 Task: Filter people with the keyword First name.
Action: Mouse moved to (341, 76)
Screenshot: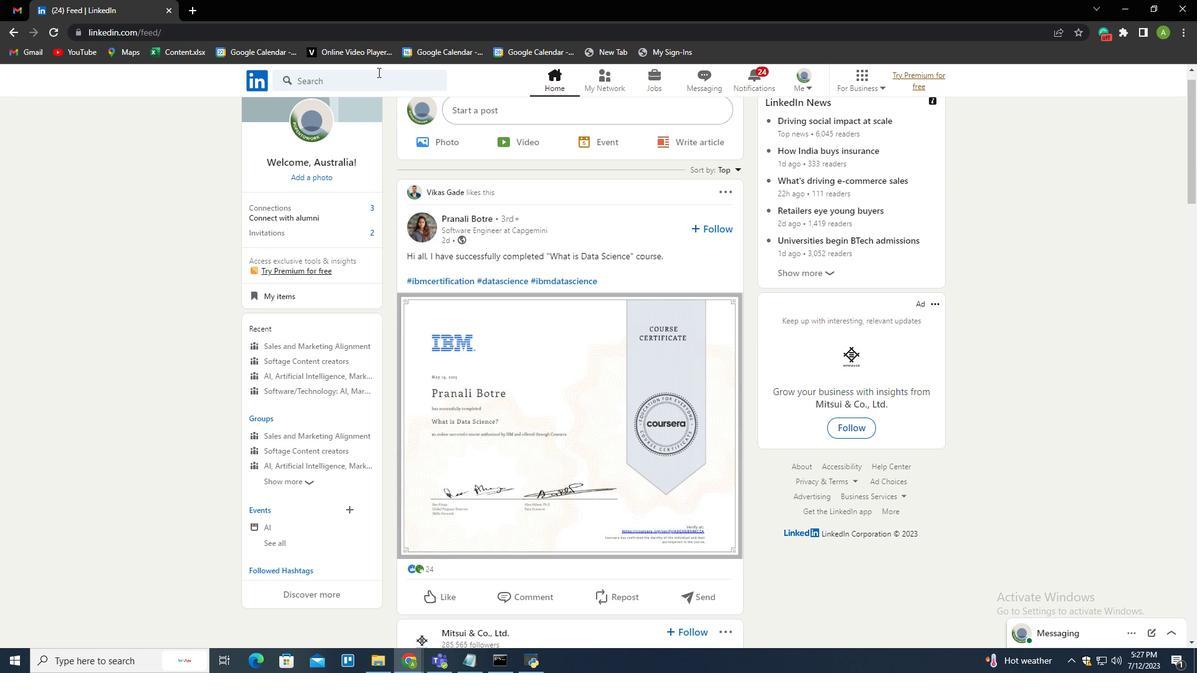 
Action: Mouse pressed left at (341, 76)
Screenshot: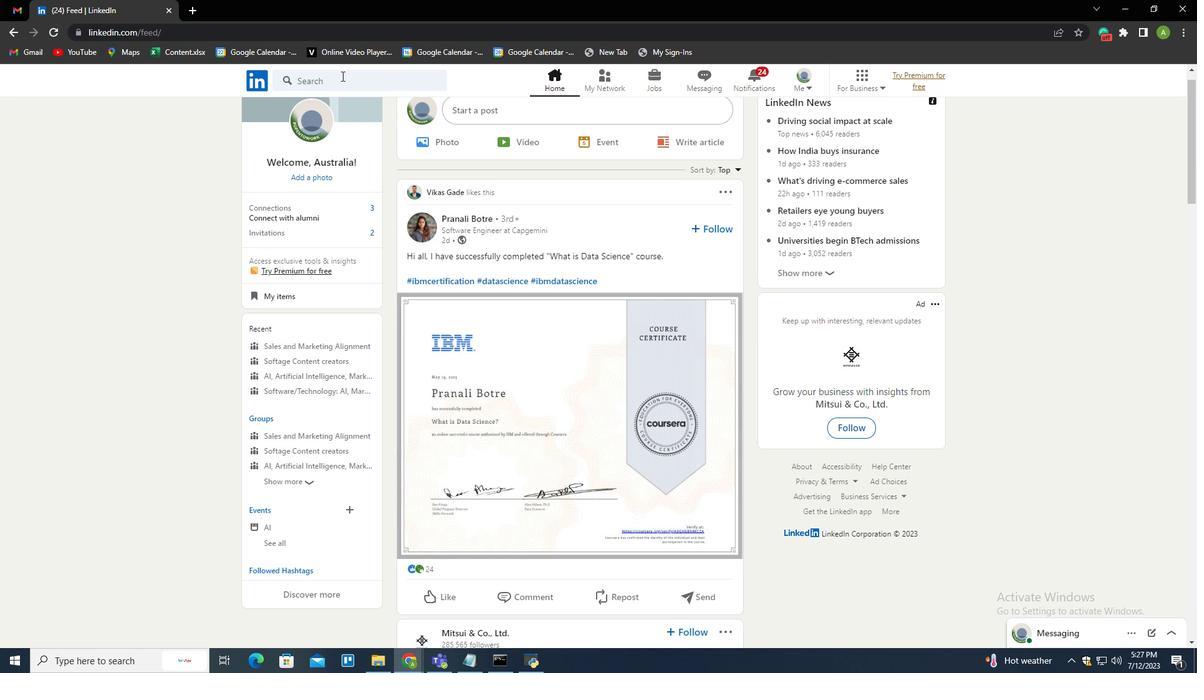 
Action: Mouse moved to (329, 183)
Screenshot: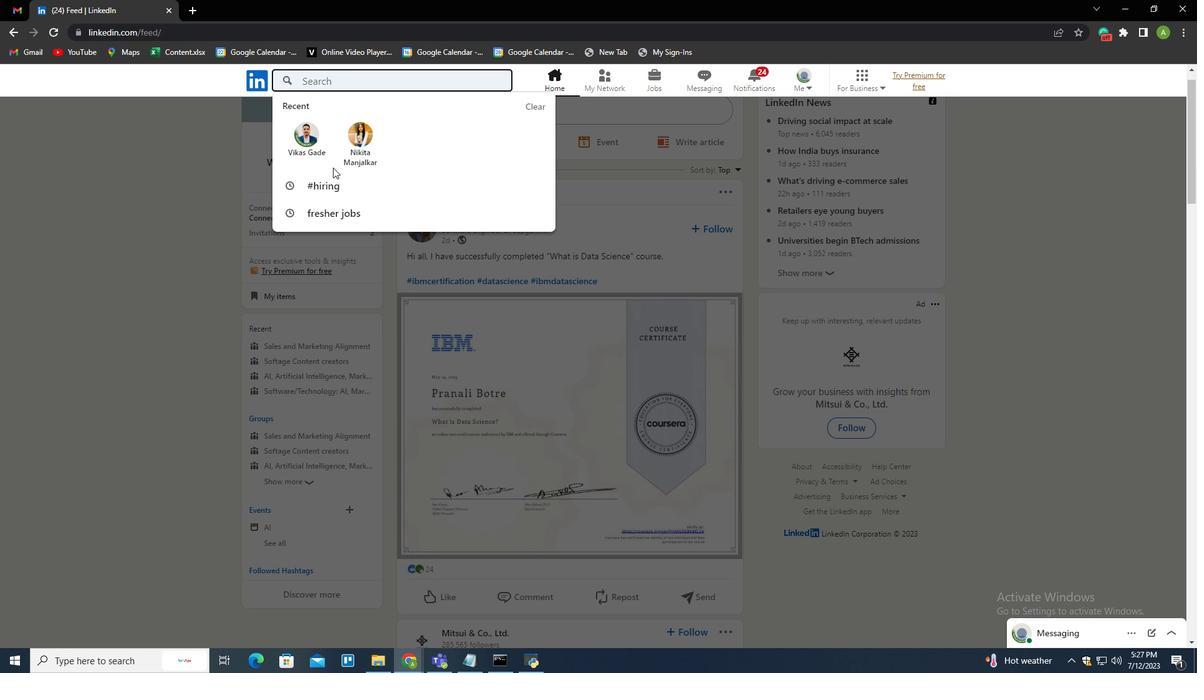 
Action: Mouse pressed left at (329, 183)
Screenshot: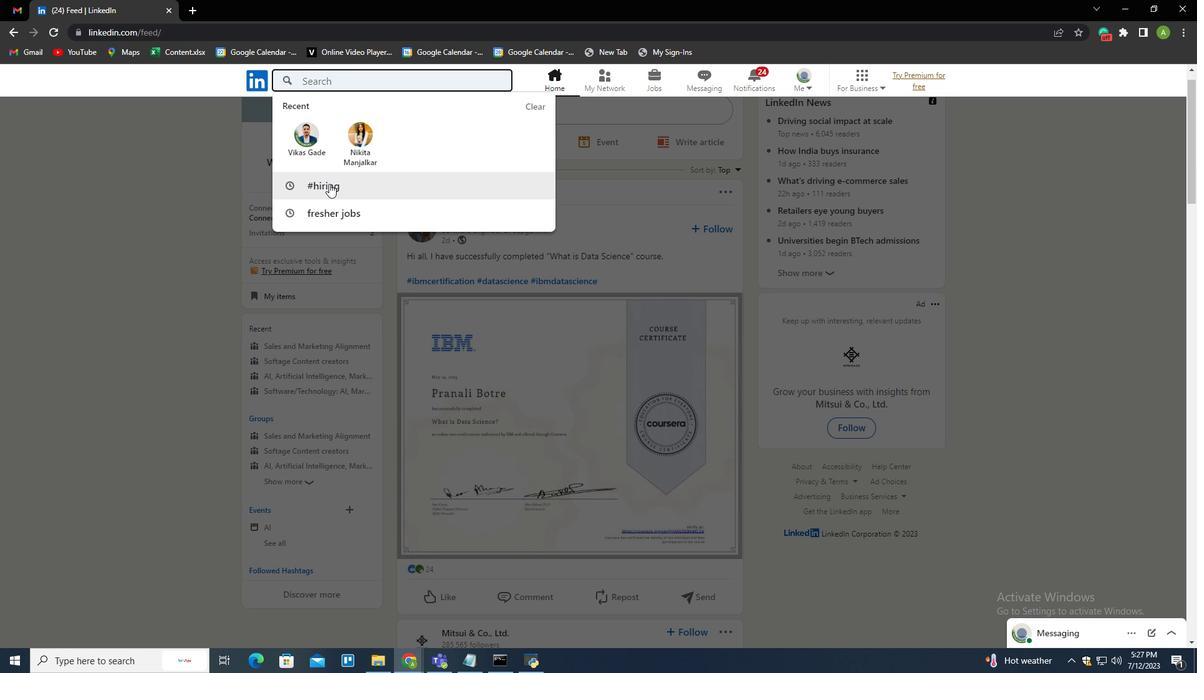 
Action: Mouse moved to (490, 111)
Screenshot: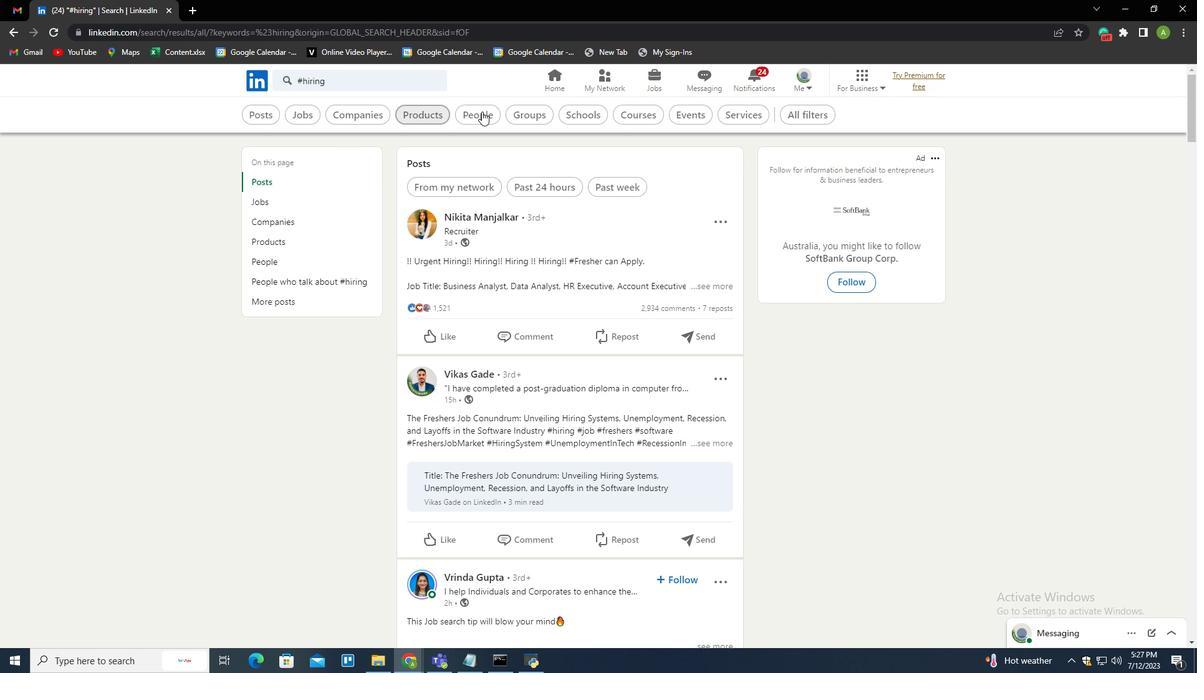 
Action: Mouse pressed left at (490, 111)
Screenshot: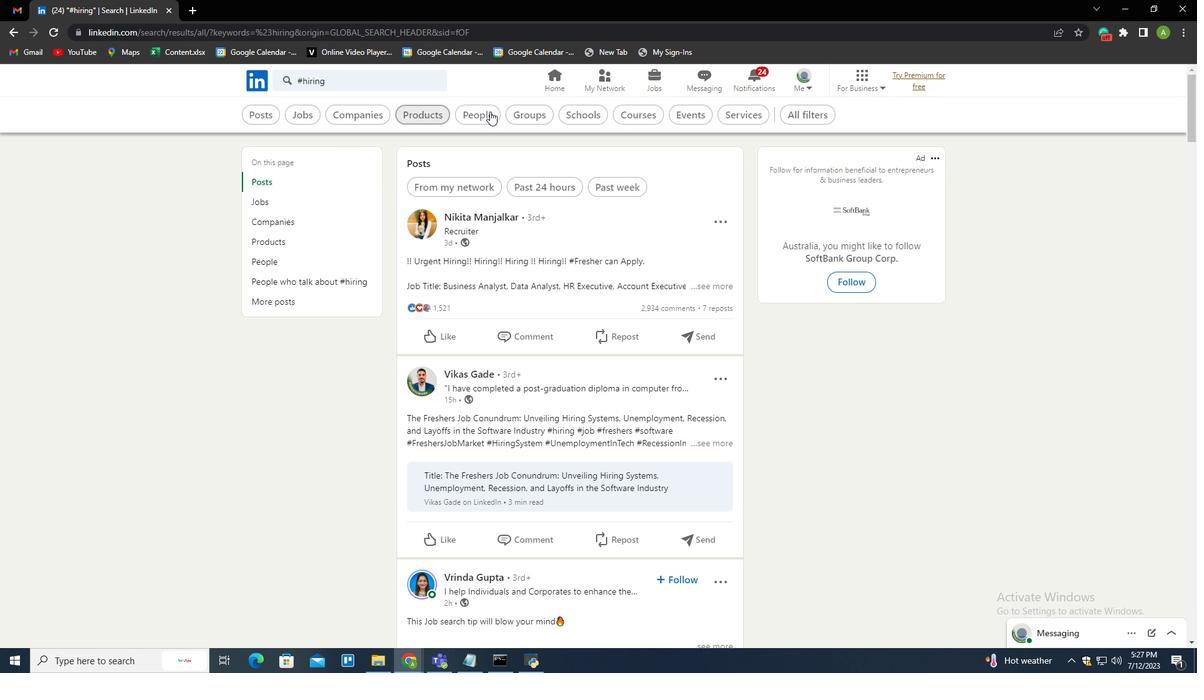 
Action: Mouse moved to (622, 114)
Screenshot: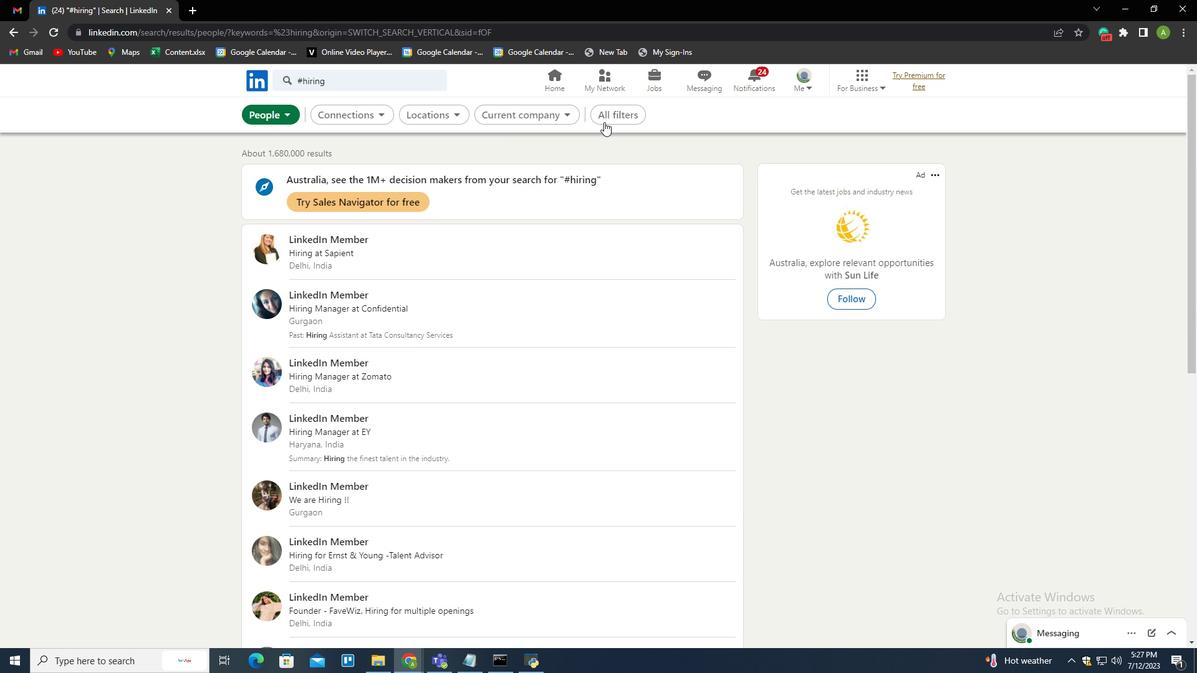 
Action: Mouse pressed left at (622, 114)
Screenshot: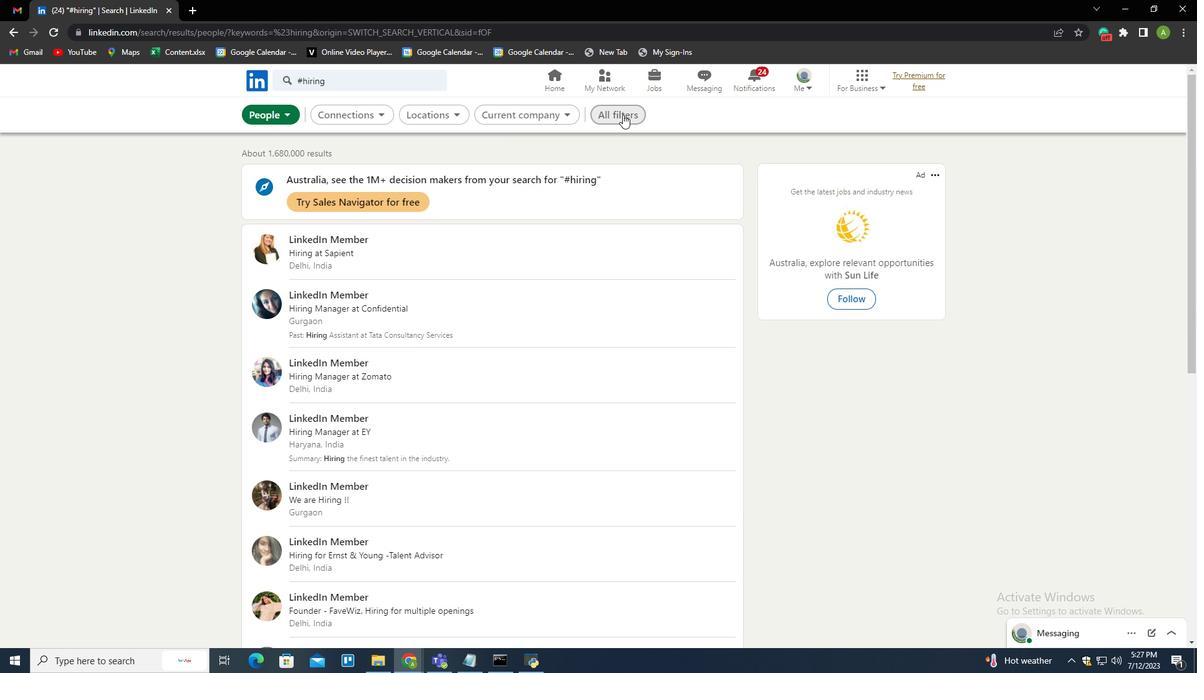 
Action: Mouse moved to (977, 441)
Screenshot: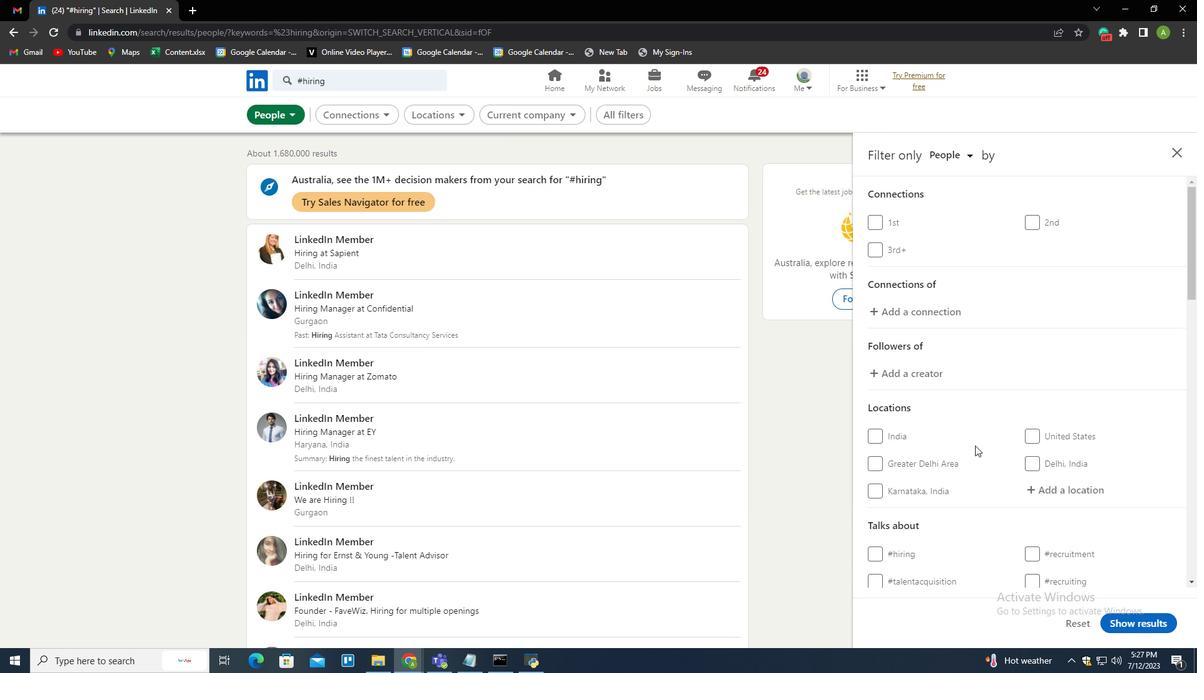 
Action: Mouse scrolled (977, 440) with delta (0, 0)
Screenshot: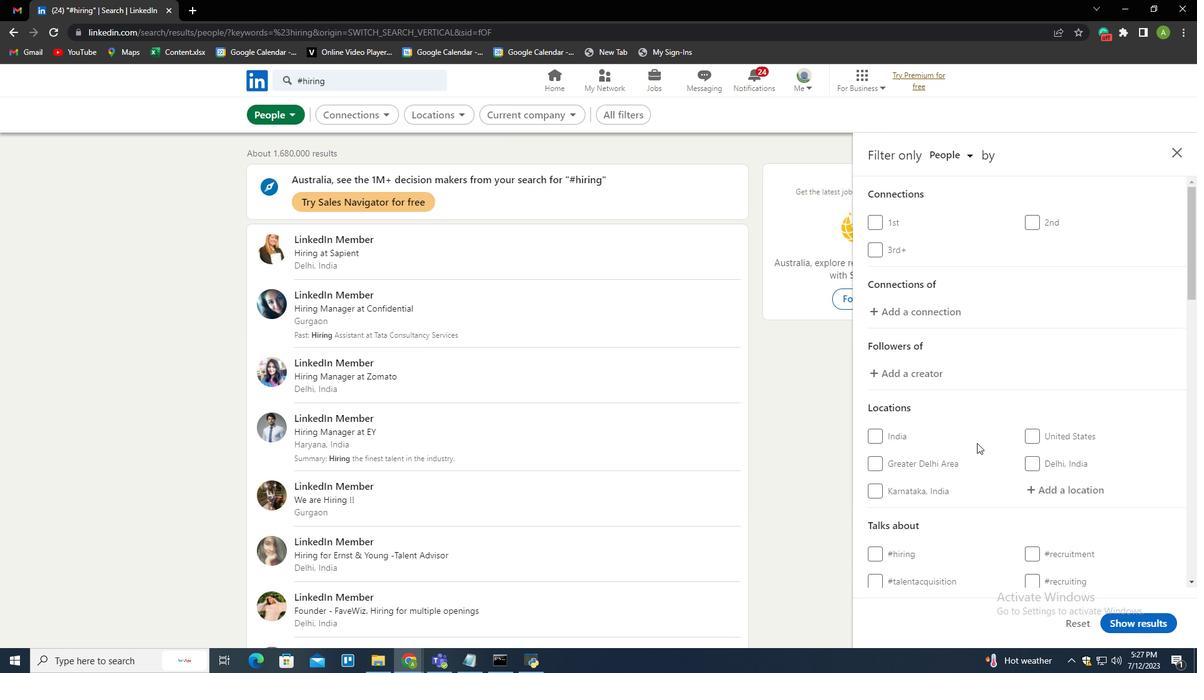 
Action: Mouse scrolled (977, 440) with delta (0, 0)
Screenshot: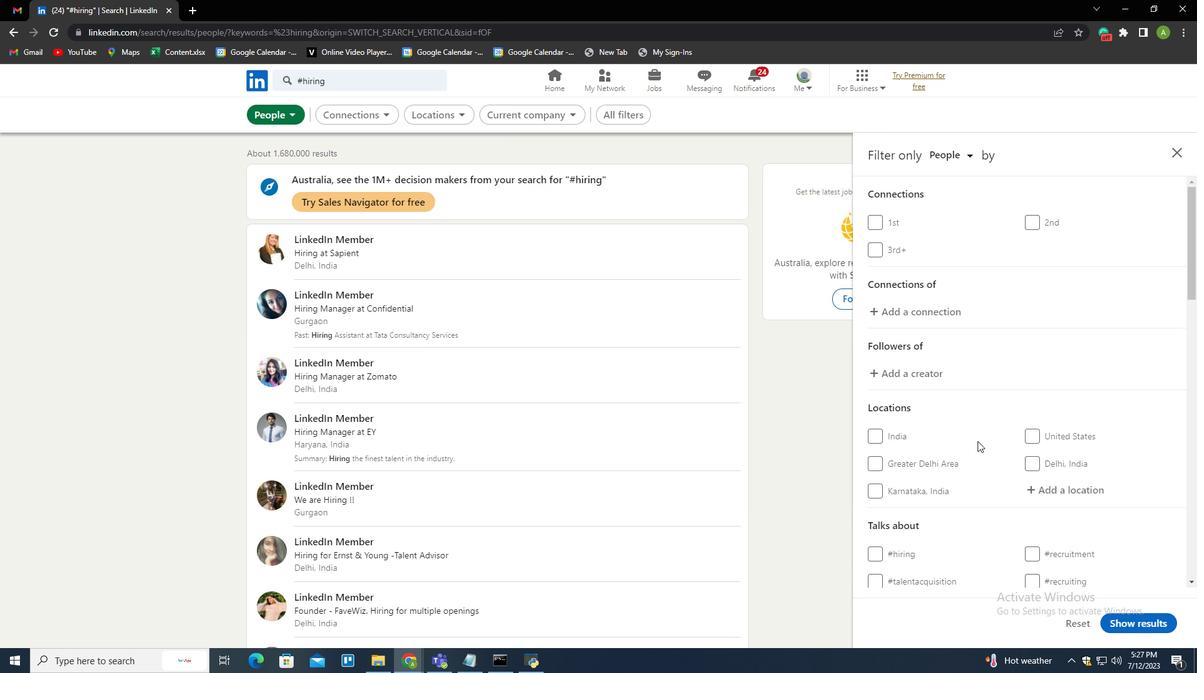 
Action: Mouse scrolled (977, 440) with delta (0, 0)
Screenshot: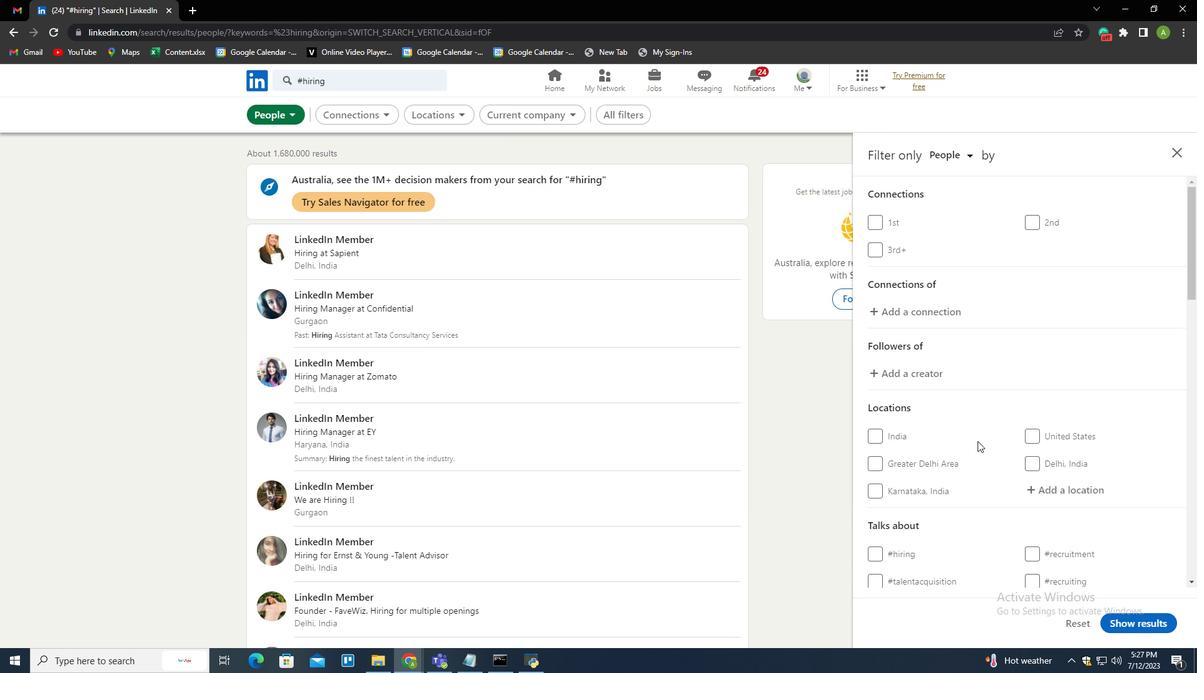 
Action: Mouse scrolled (977, 440) with delta (0, 0)
Screenshot: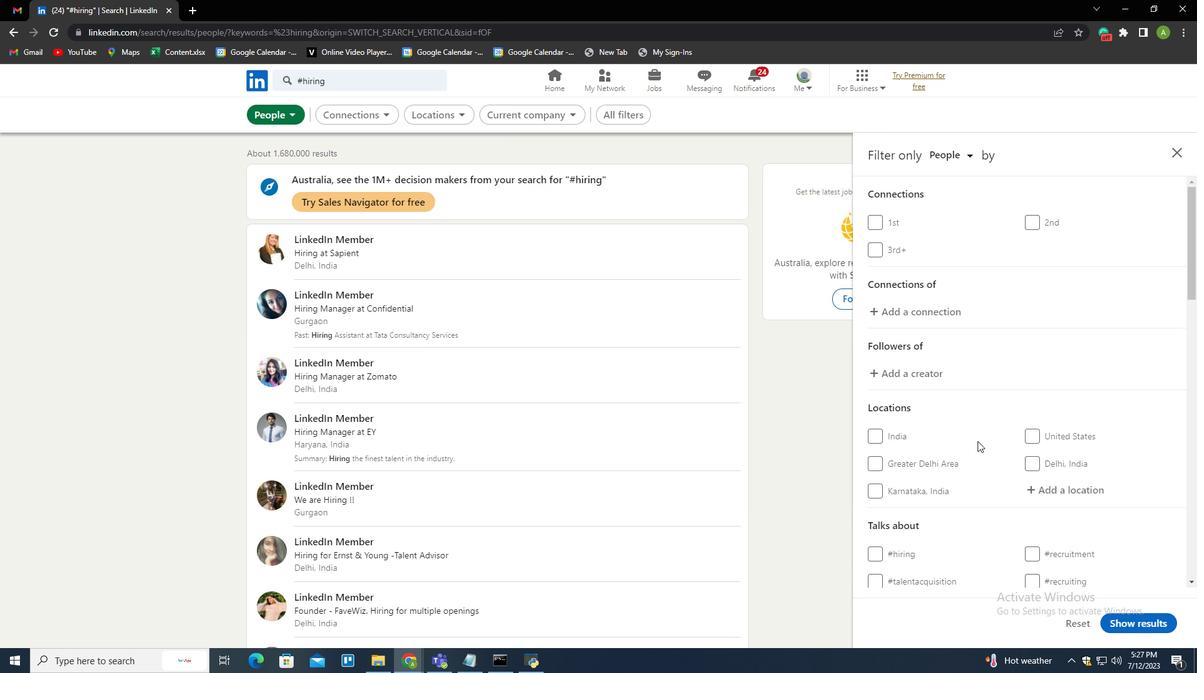 
Action: Mouse scrolled (977, 440) with delta (0, 0)
Screenshot: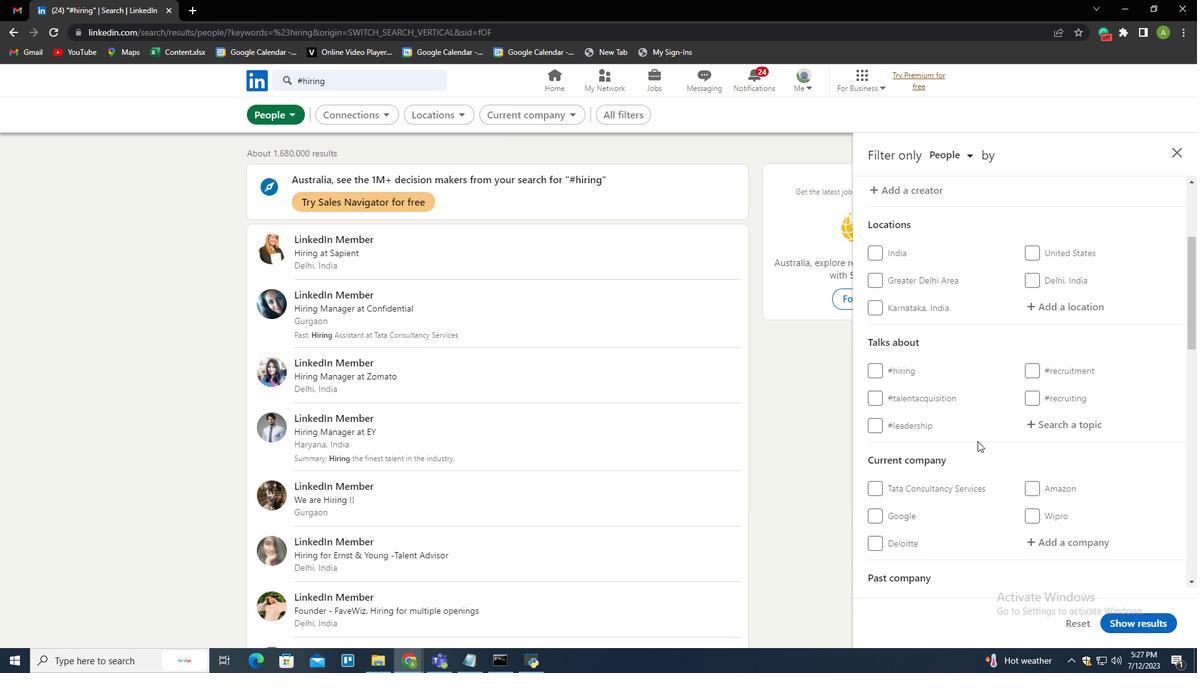 
Action: Mouse scrolled (977, 440) with delta (0, 0)
Screenshot: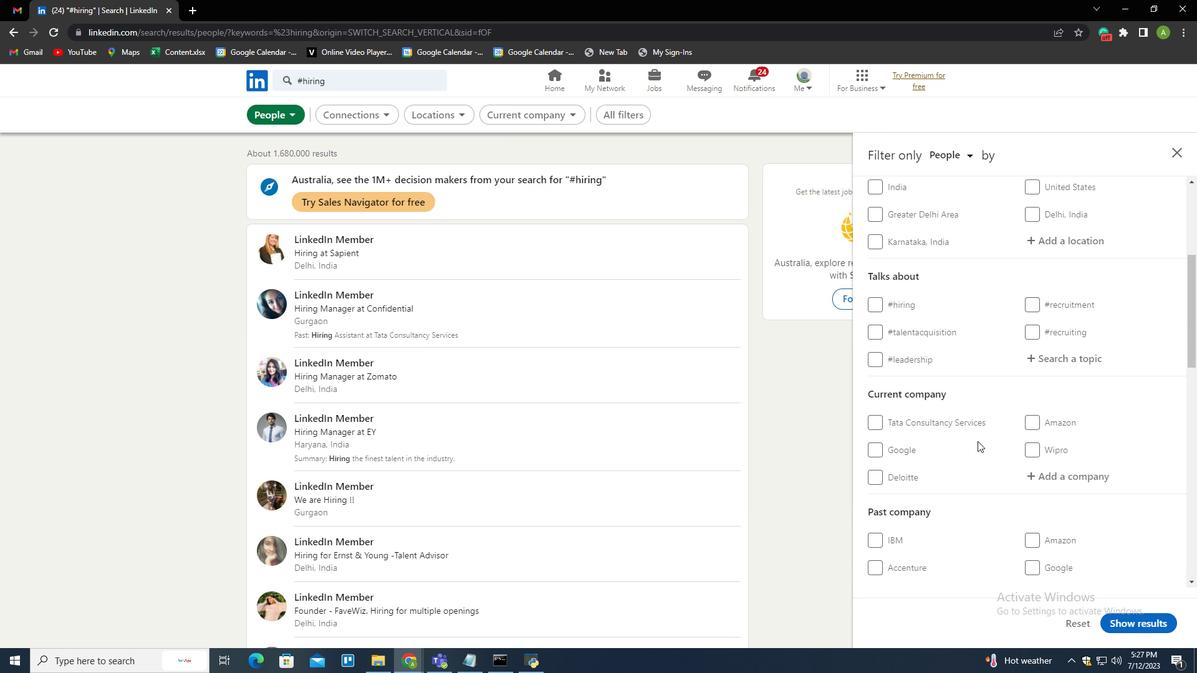 
Action: Mouse scrolled (977, 440) with delta (0, 0)
Screenshot: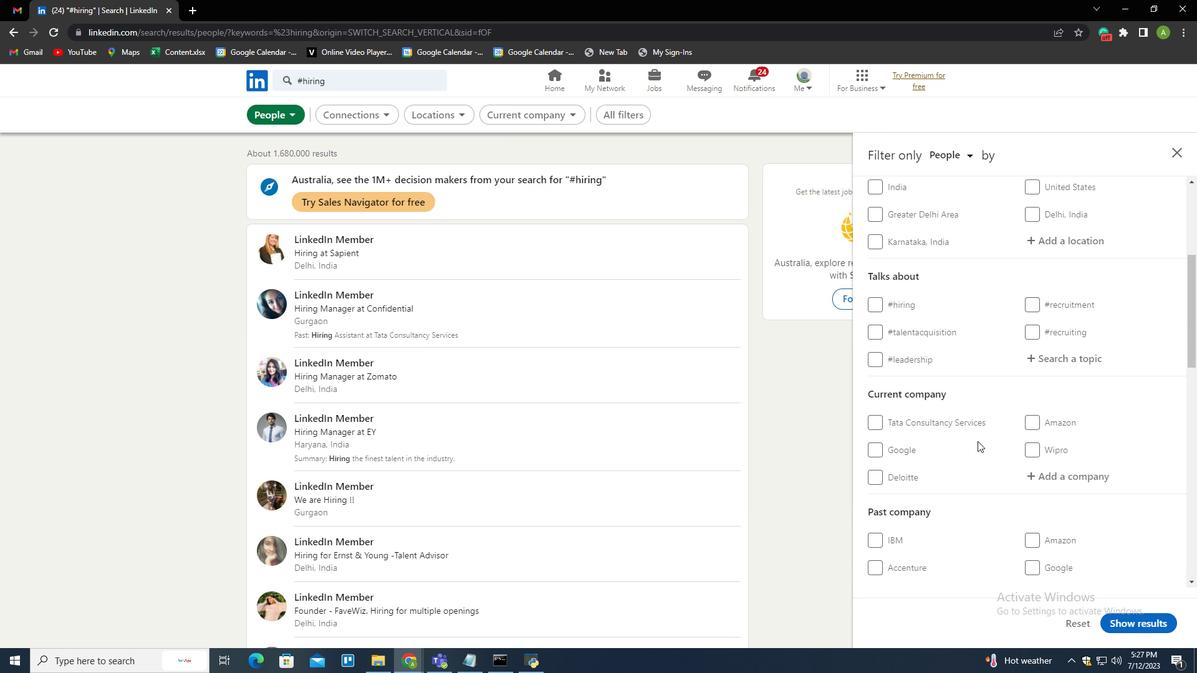 
Action: Mouse scrolled (977, 440) with delta (0, 0)
Screenshot: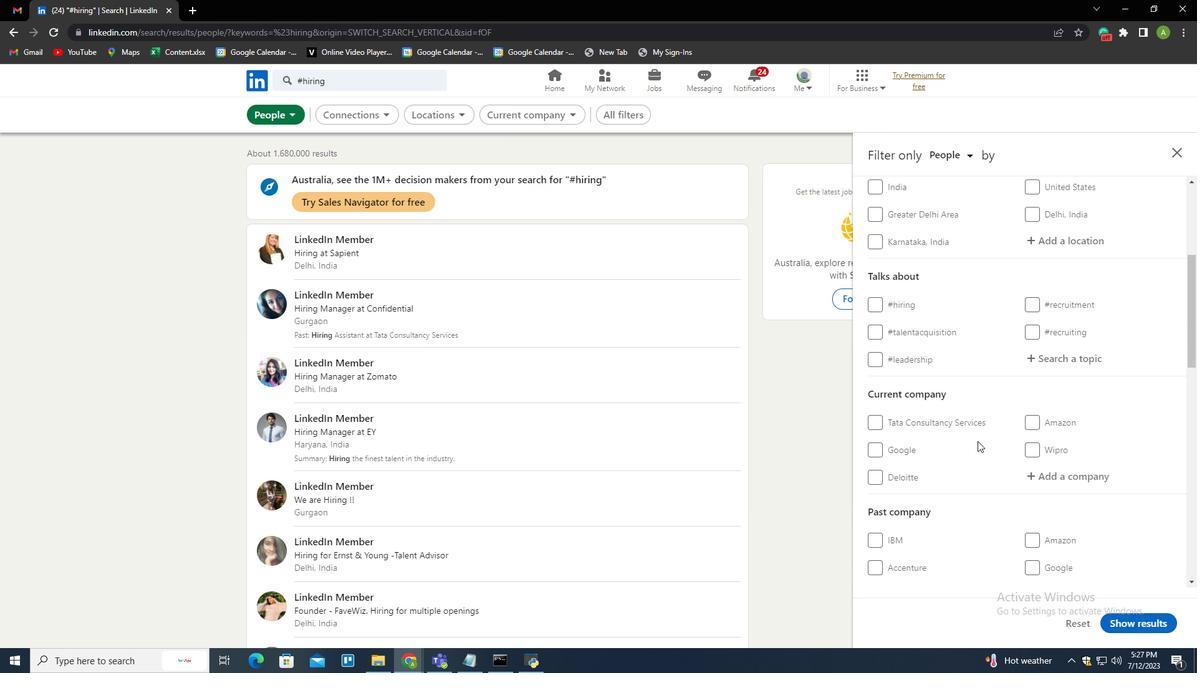 
Action: Mouse scrolled (977, 440) with delta (0, 0)
Screenshot: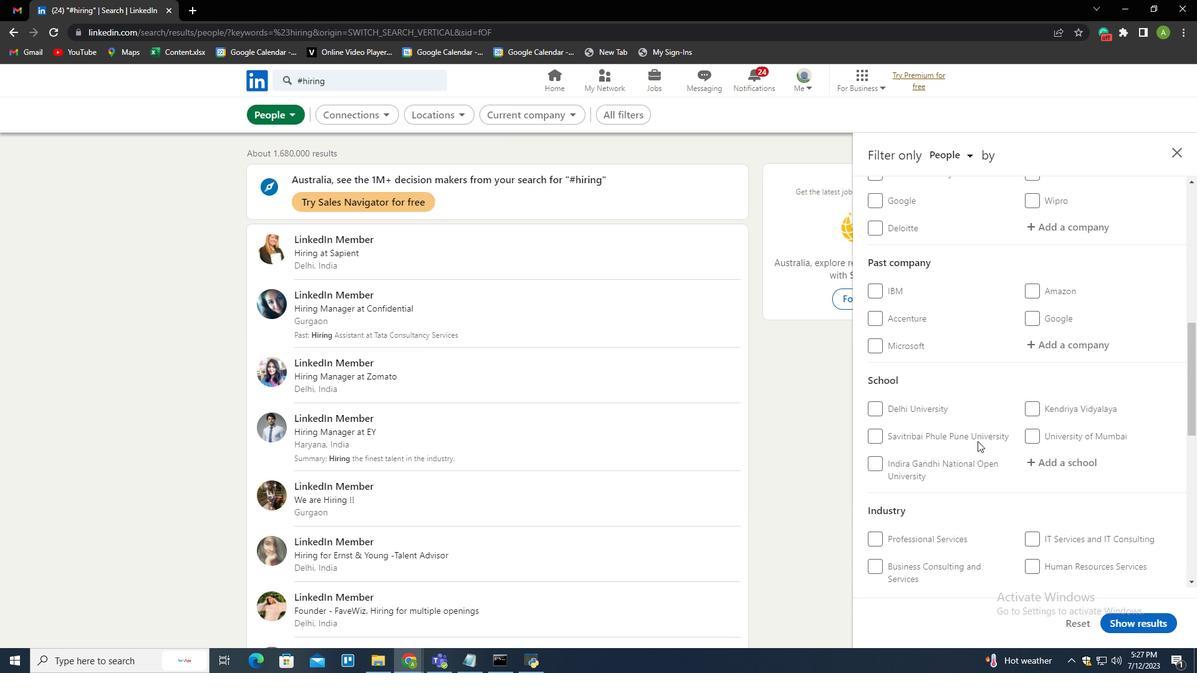 
Action: Mouse scrolled (977, 440) with delta (0, 0)
Screenshot: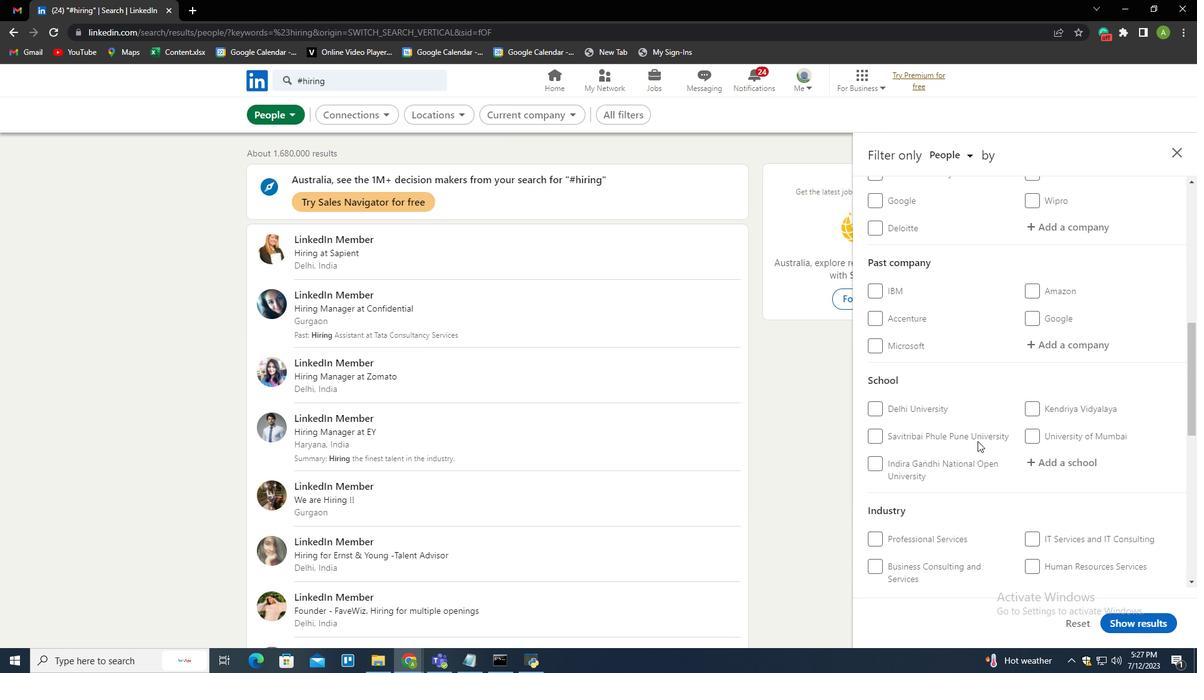 
Action: Mouse scrolled (977, 440) with delta (0, 0)
Screenshot: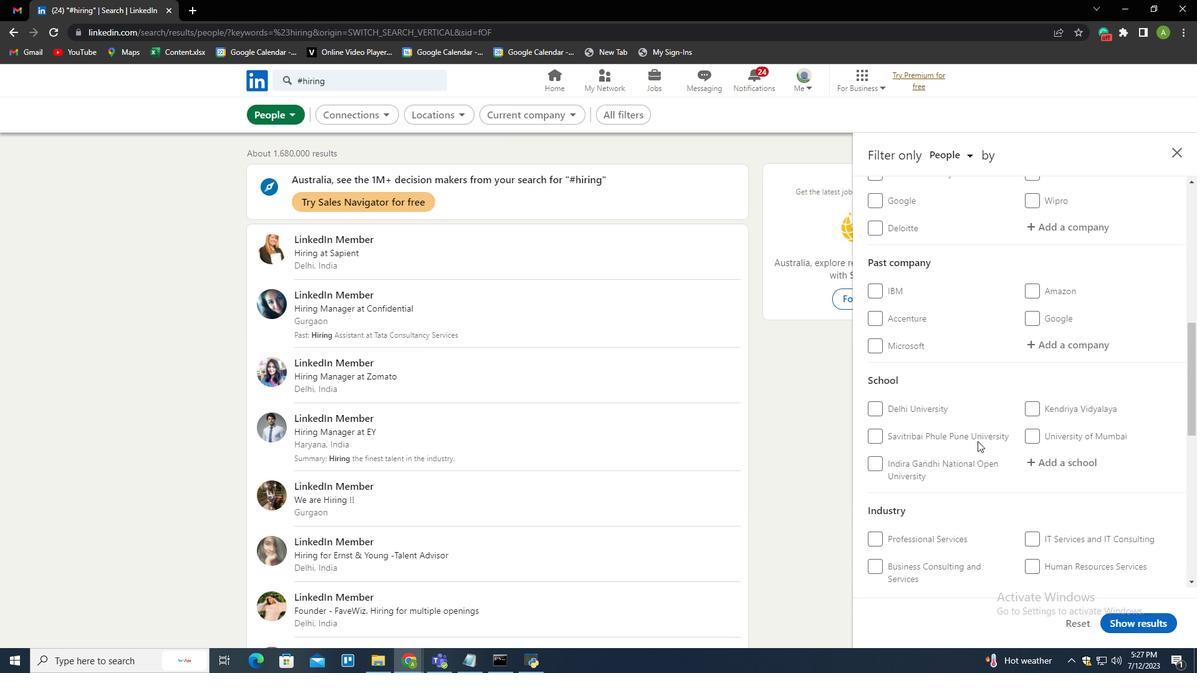 
Action: Mouse scrolled (977, 440) with delta (0, 0)
Screenshot: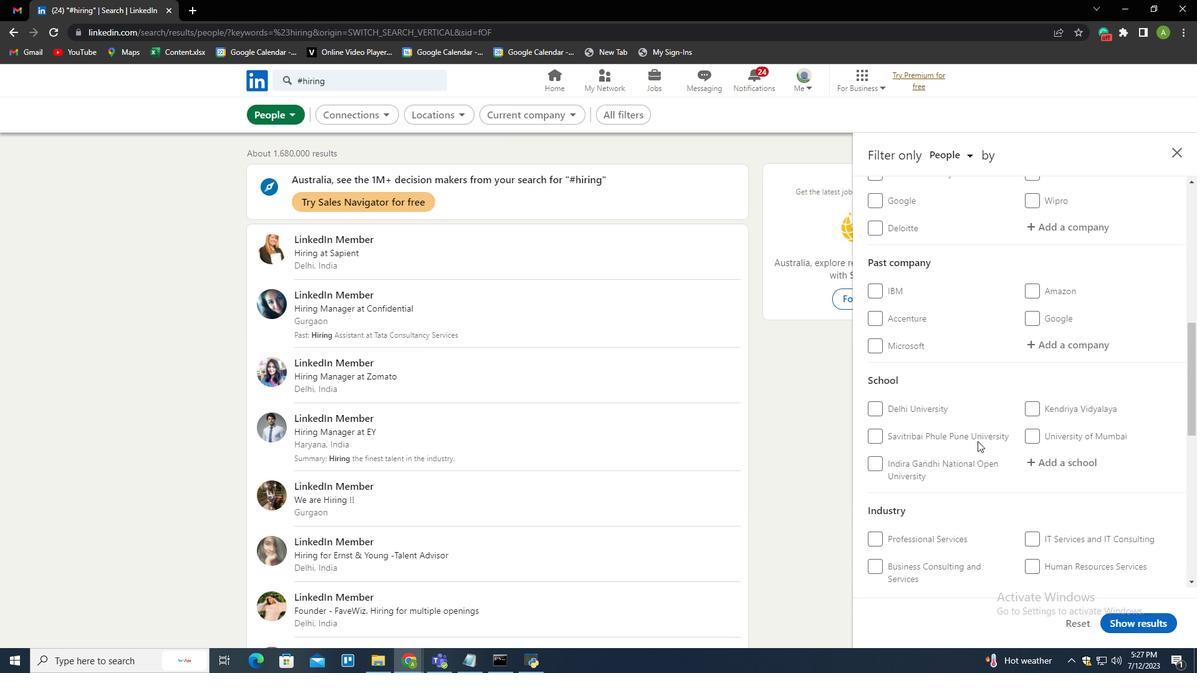 
Action: Mouse scrolled (977, 440) with delta (0, 0)
Screenshot: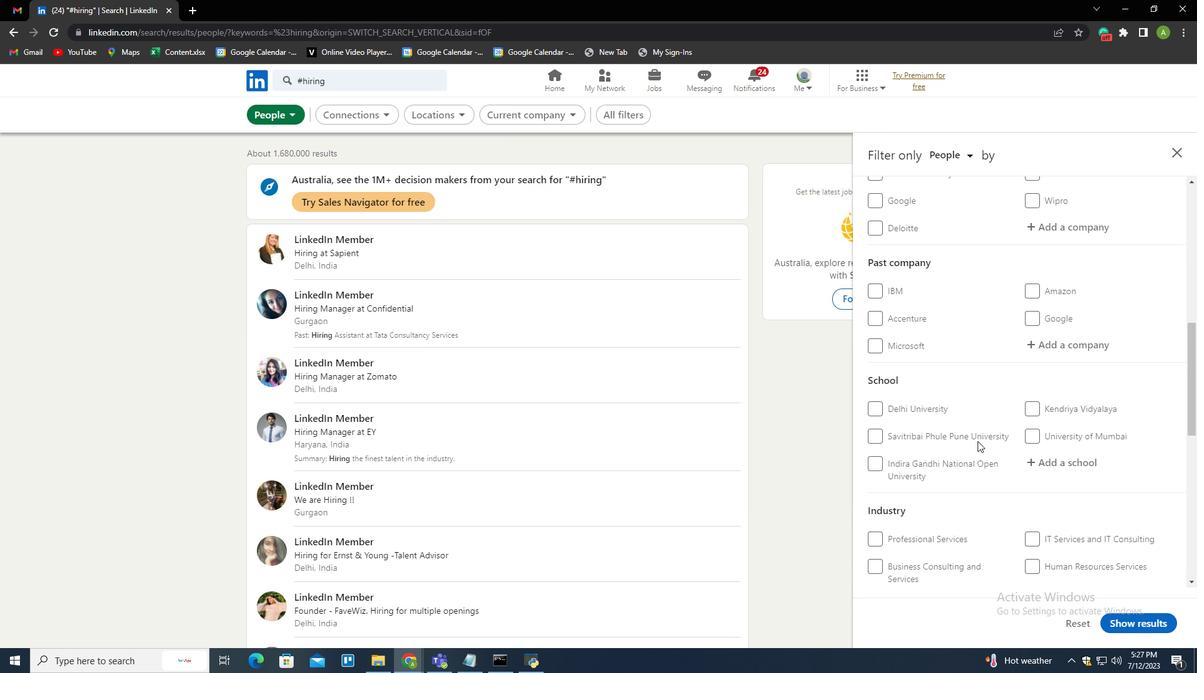 
Action: Mouse scrolled (977, 440) with delta (0, 0)
Screenshot: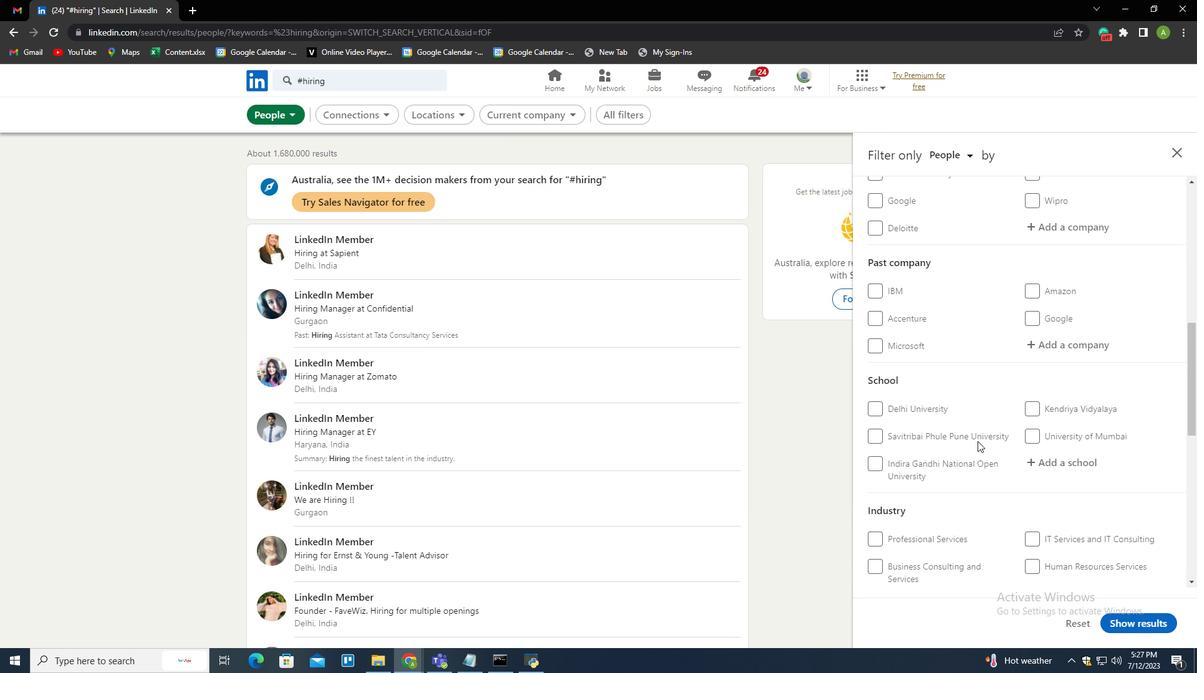 
Action: Mouse scrolled (977, 440) with delta (0, 0)
Screenshot: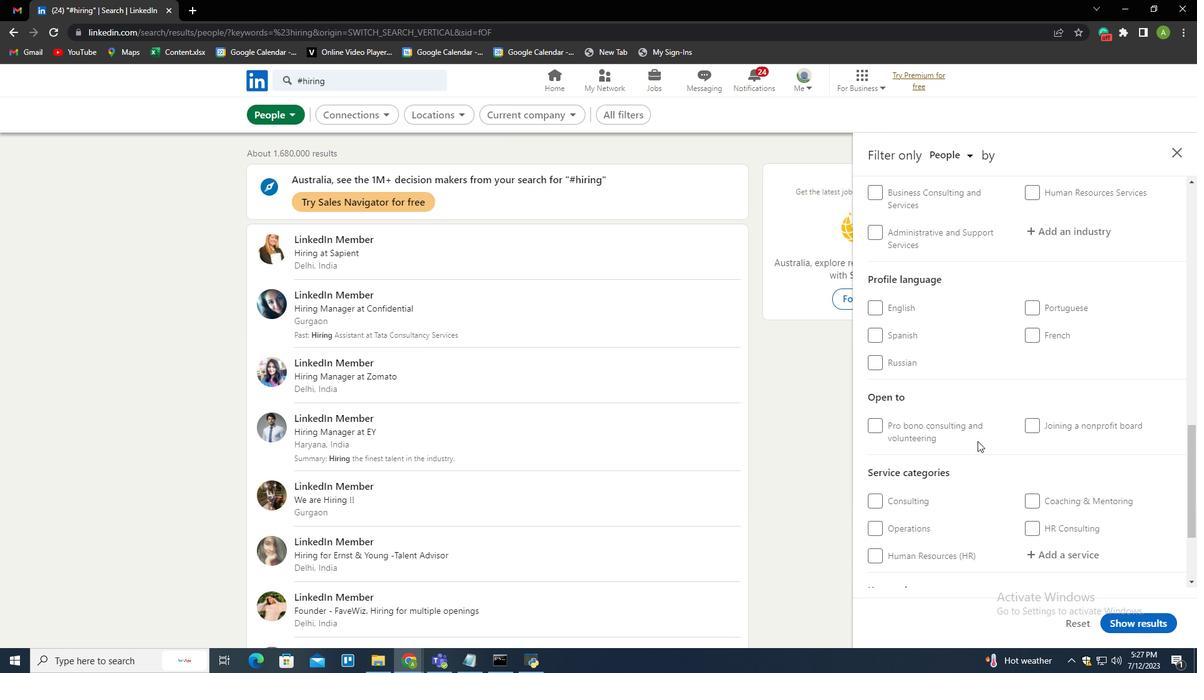 
Action: Mouse scrolled (977, 440) with delta (0, 0)
Screenshot: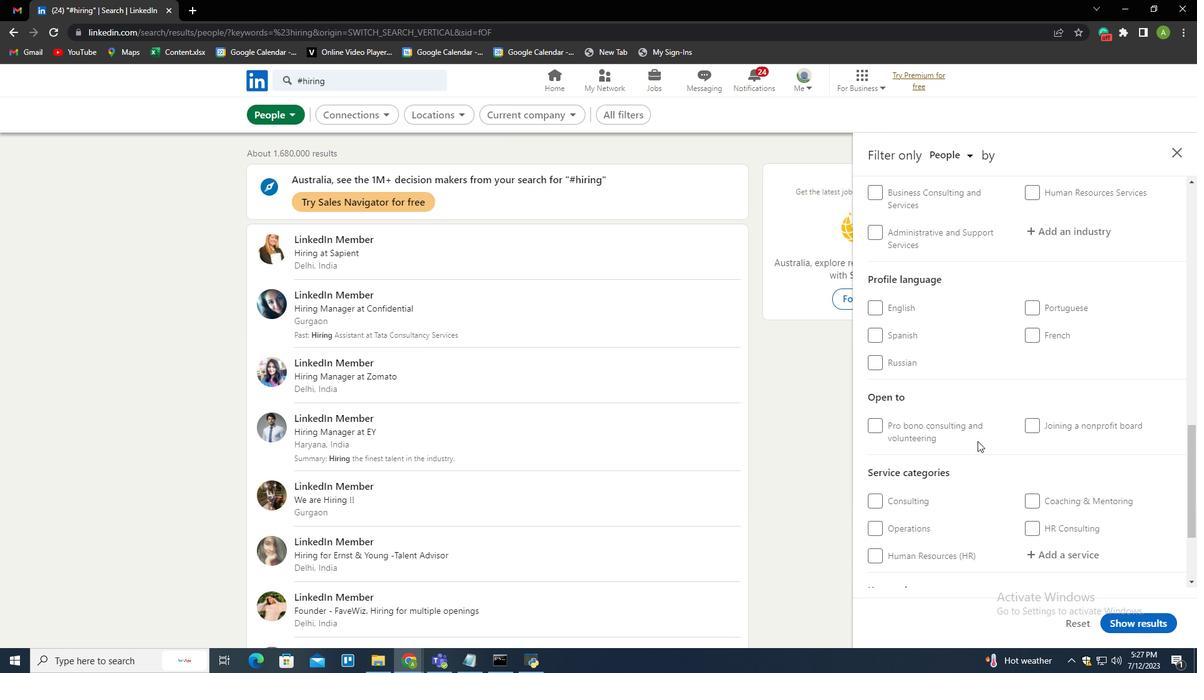 
Action: Mouse scrolled (977, 440) with delta (0, 0)
Screenshot: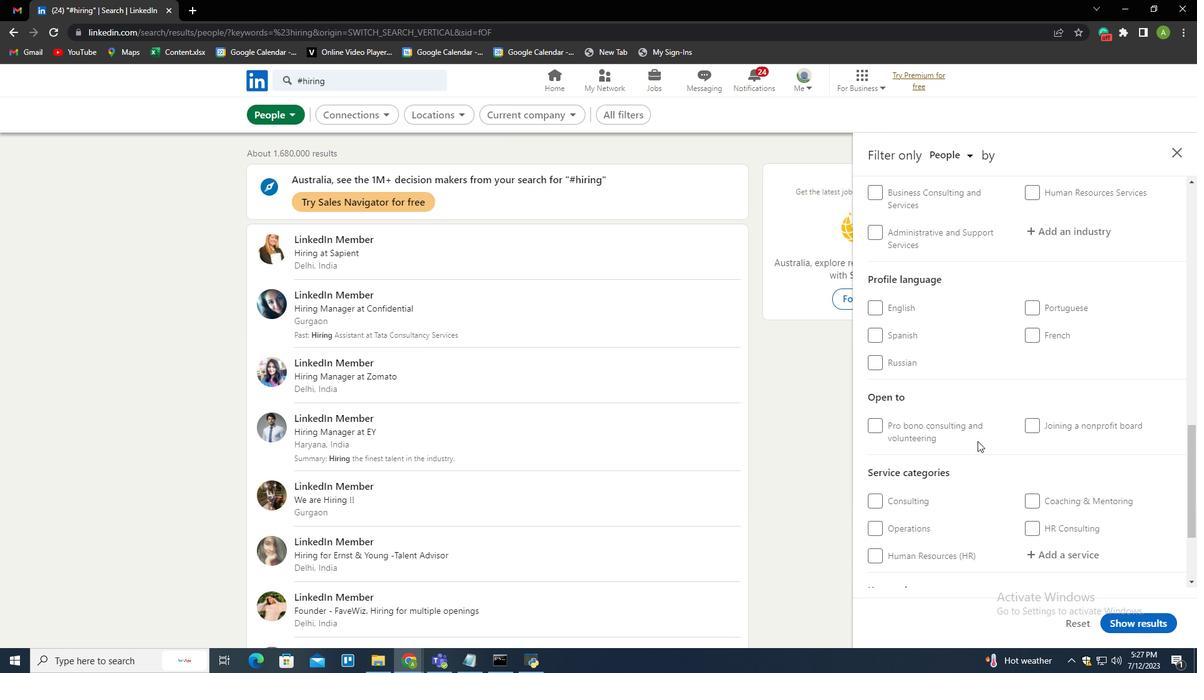 
Action: Mouse scrolled (977, 440) with delta (0, 0)
Screenshot: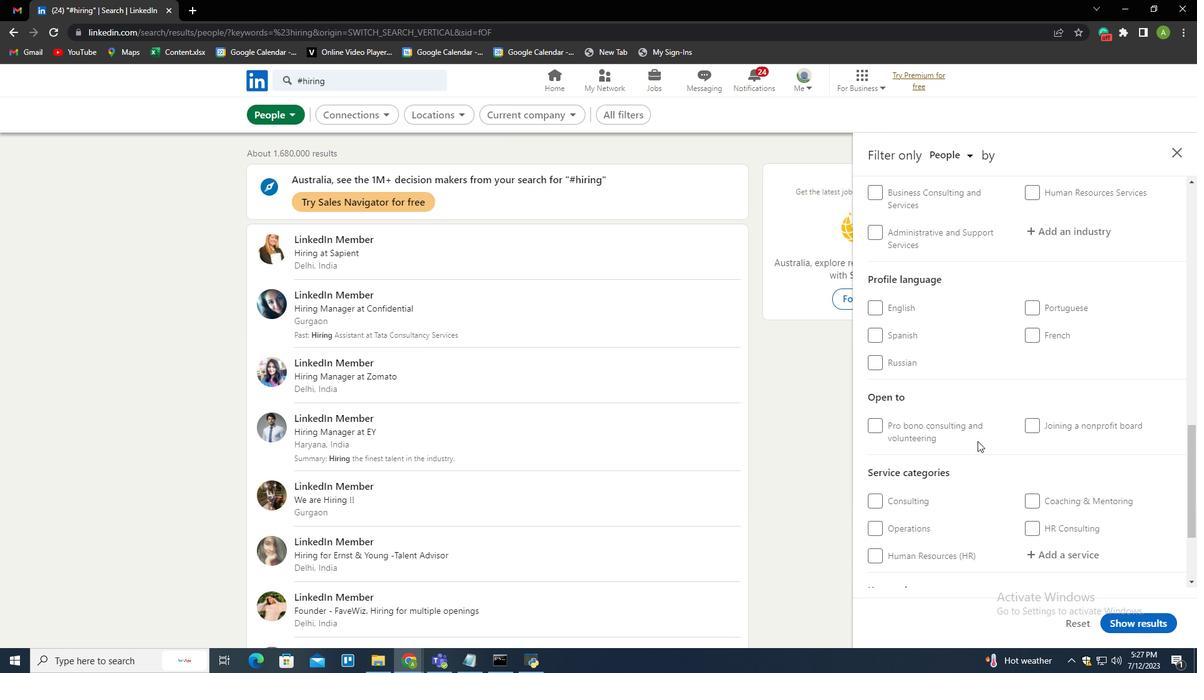 
Action: Mouse moved to (884, 489)
Screenshot: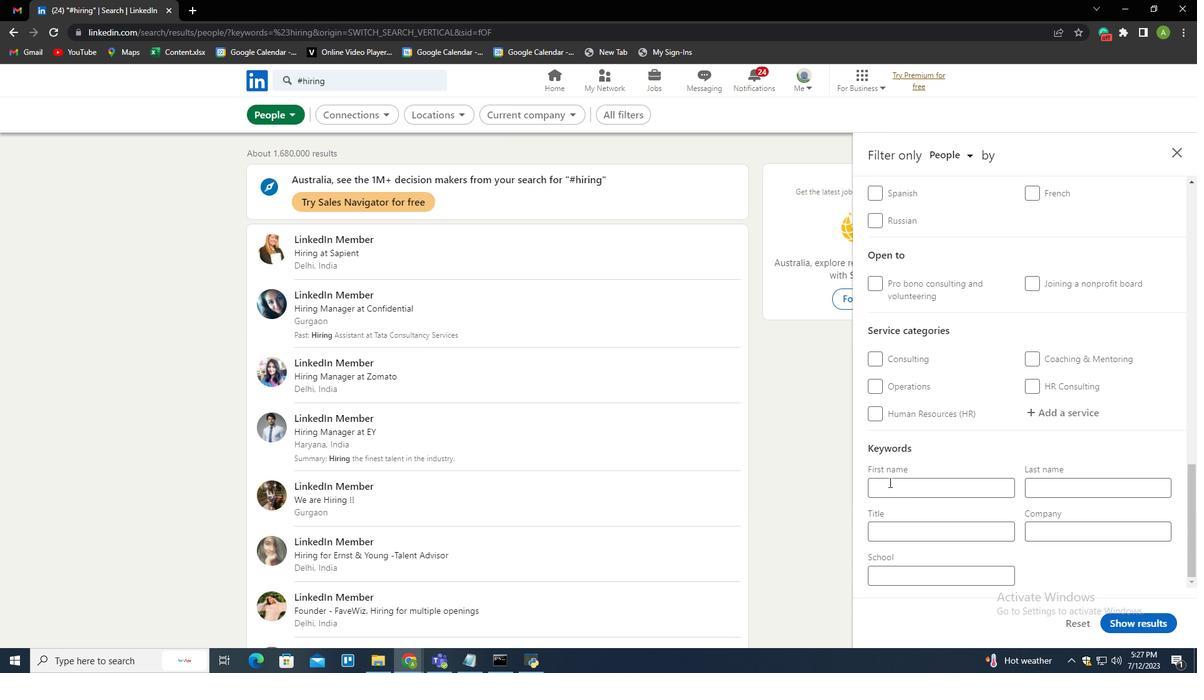 
Action: Mouse pressed left at (884, 489)
Screenshot: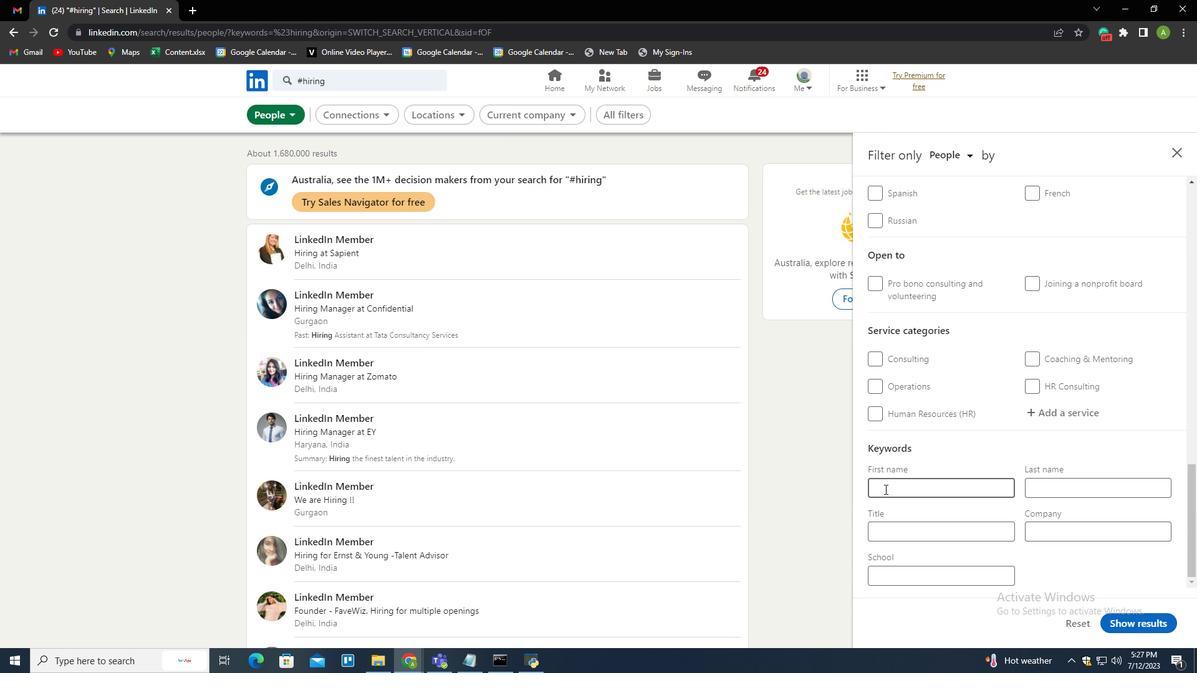 
Action: Key pressed <Key.shift>Hitesh
Screenshot: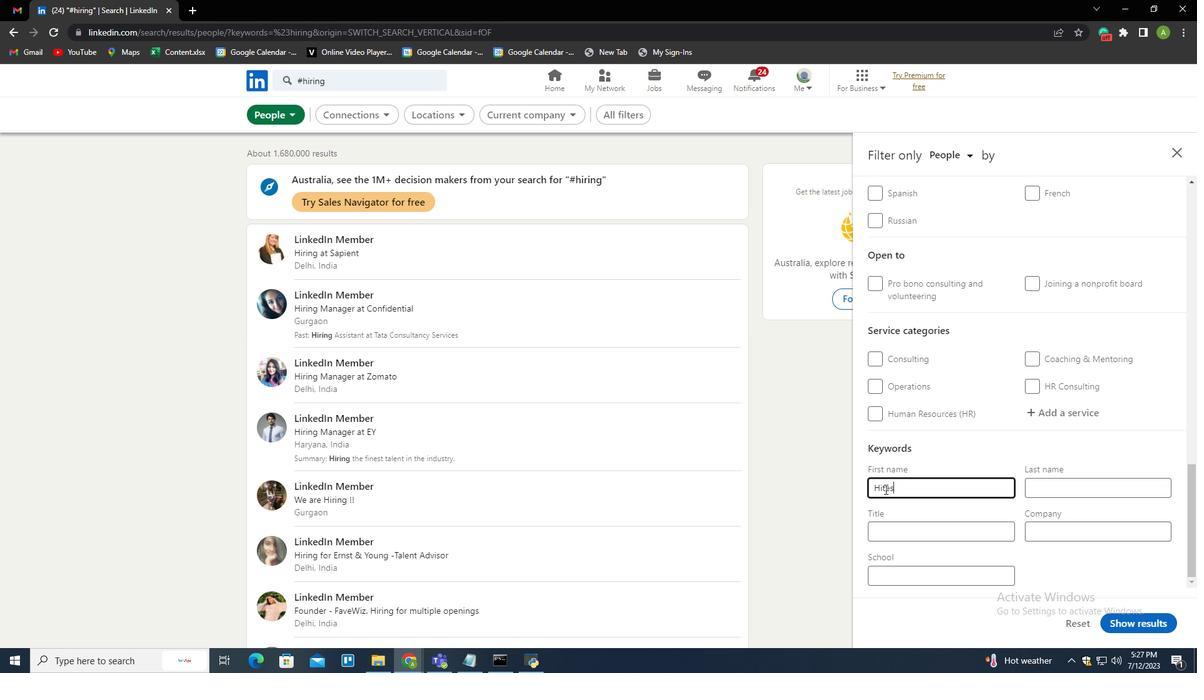 
Action: Mouse moved to (1116, 616)
Screenshot: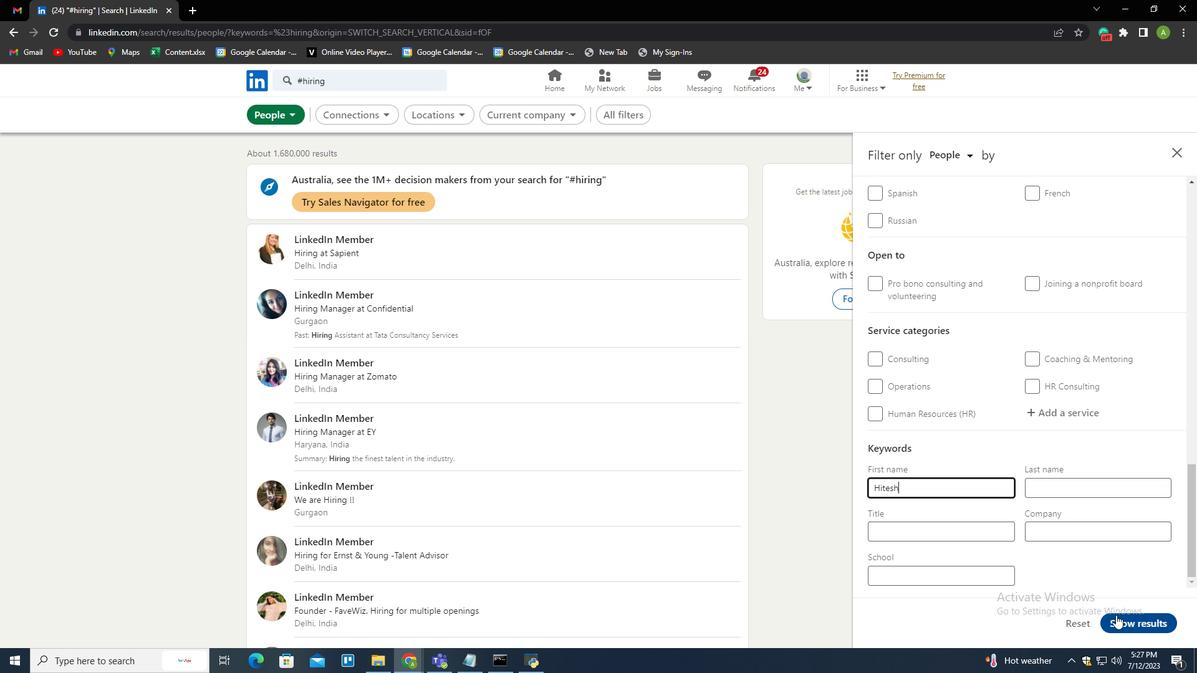 
Action: Mouse pressed left at (1116, 616)
Screenshot: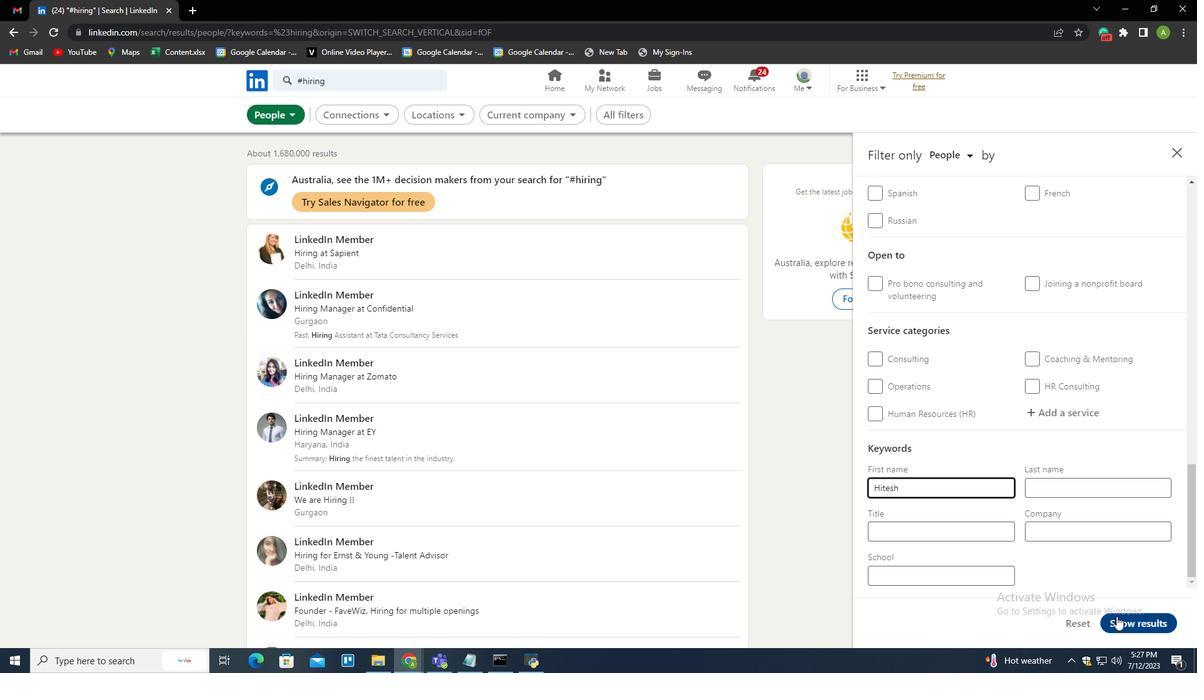 
